 Task: Add Acure Radically Rejuvenating Whipped Night Cream to the cart.
Action: Mouse moved to (274, 119)
Screenshot: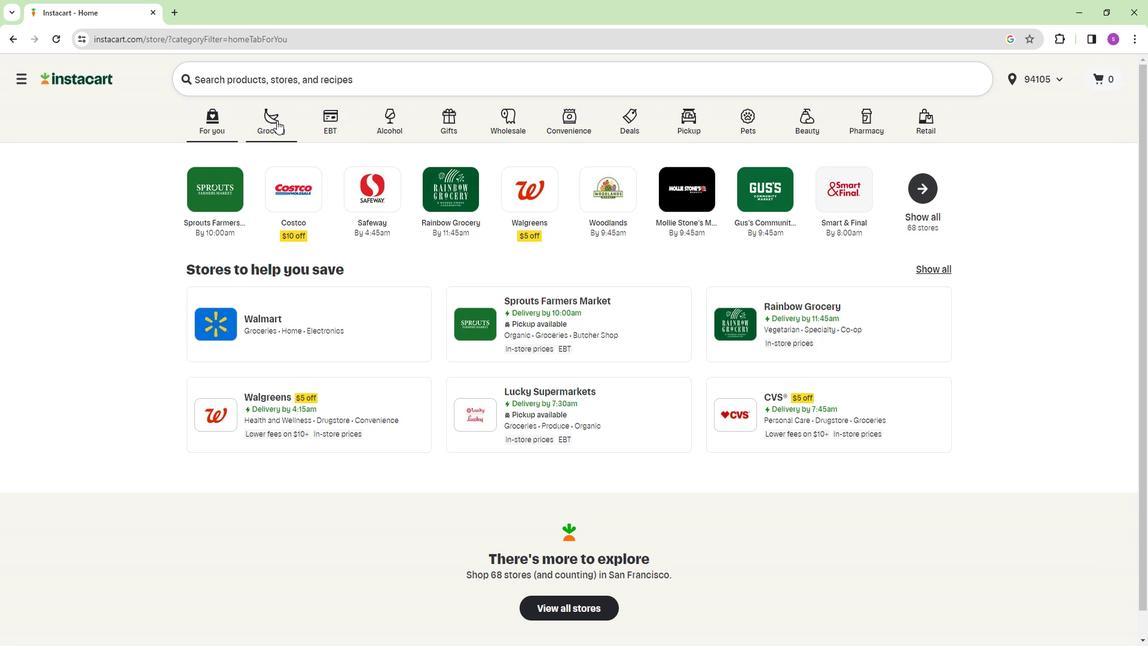 
Action: Mouse pressed left at (274, 119)
Screenshot: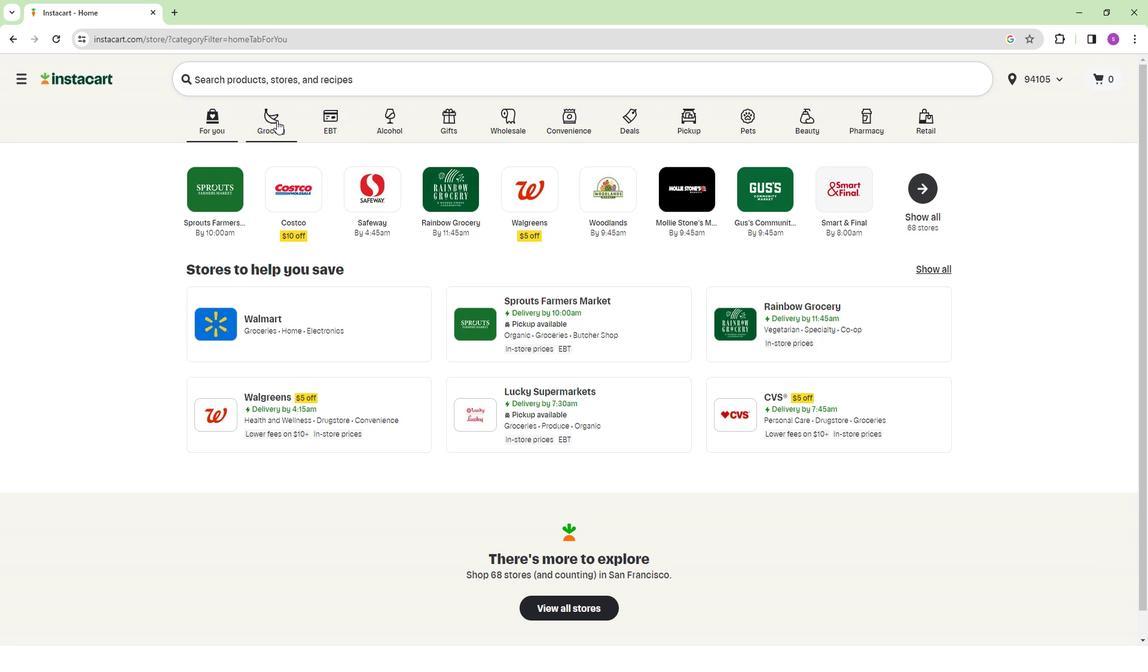 
Action: Mouse moved to (740, 189)
Screenshot: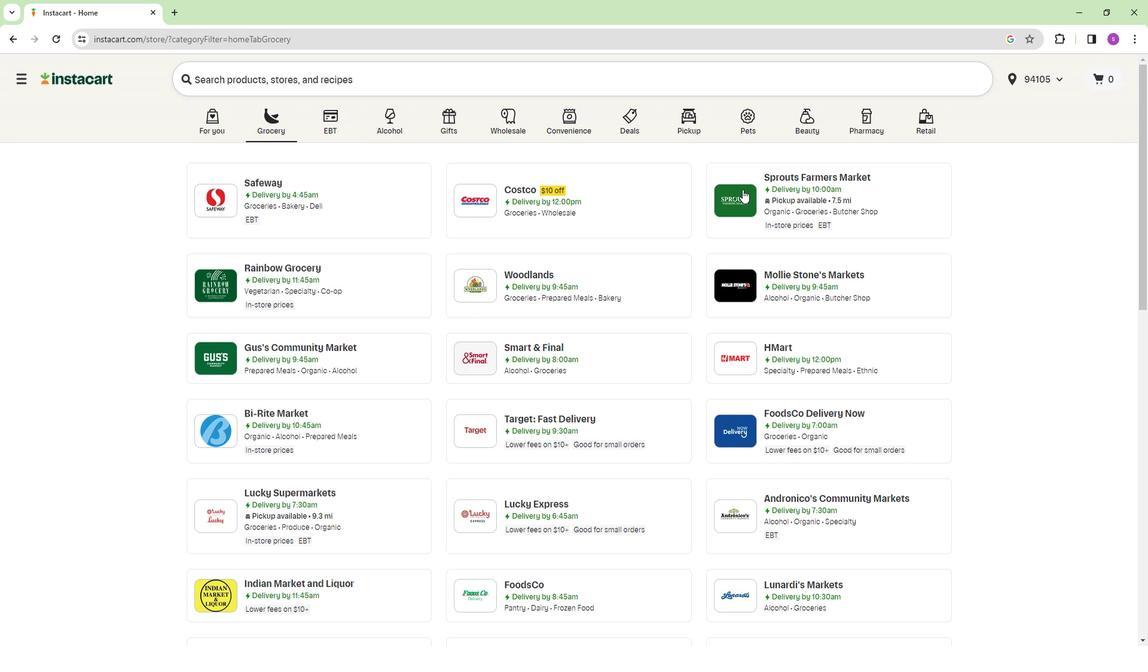 
Action: Mouse pressed left at (740, 189)
Screenshot: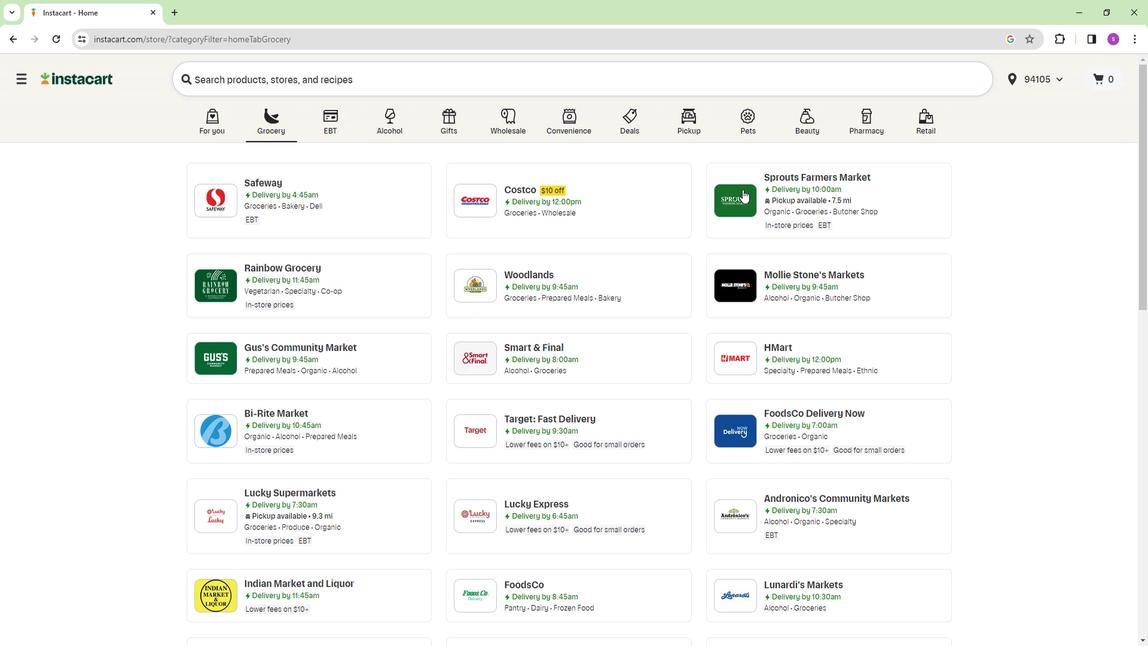 
Action: Mouse moved to (105, 348)
Screenshot: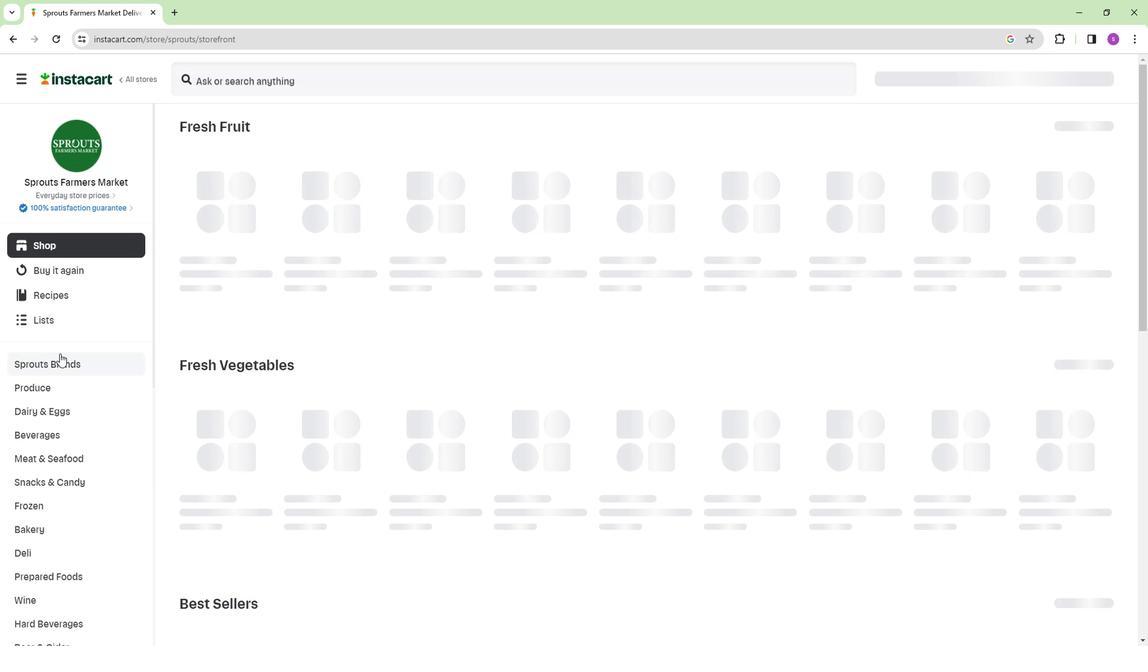 
Action: Mouse scrolled (105, 348) with delta (0, 0)
Screenshot: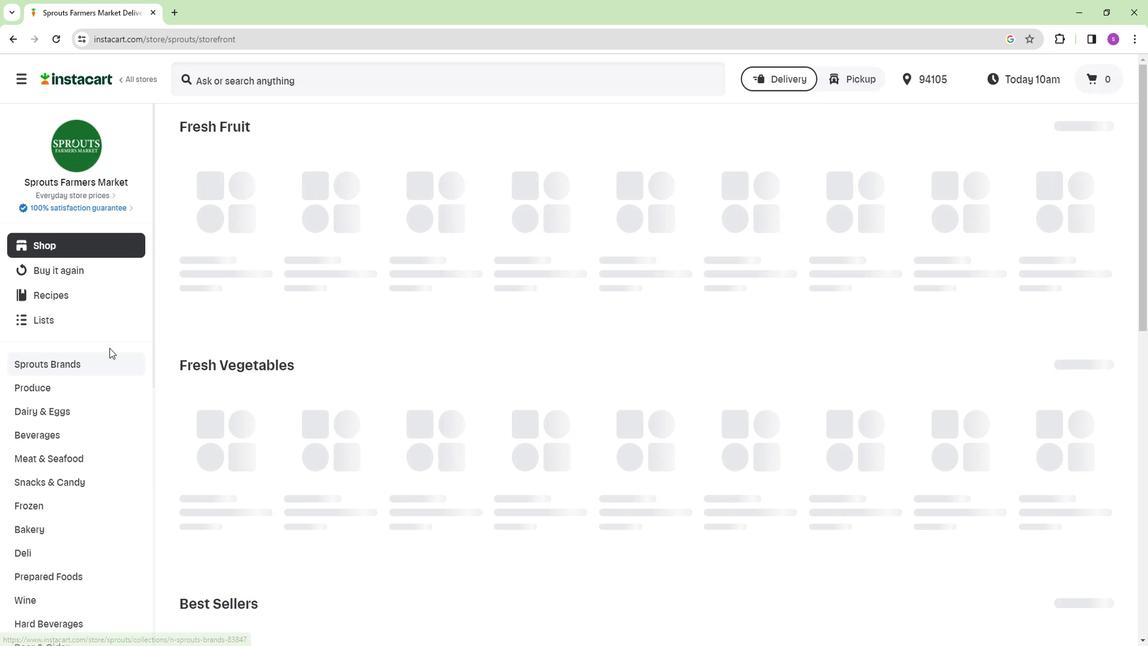 
Action: Mouse scrolled (105, 348) with delta (0, 0)
Screenshot: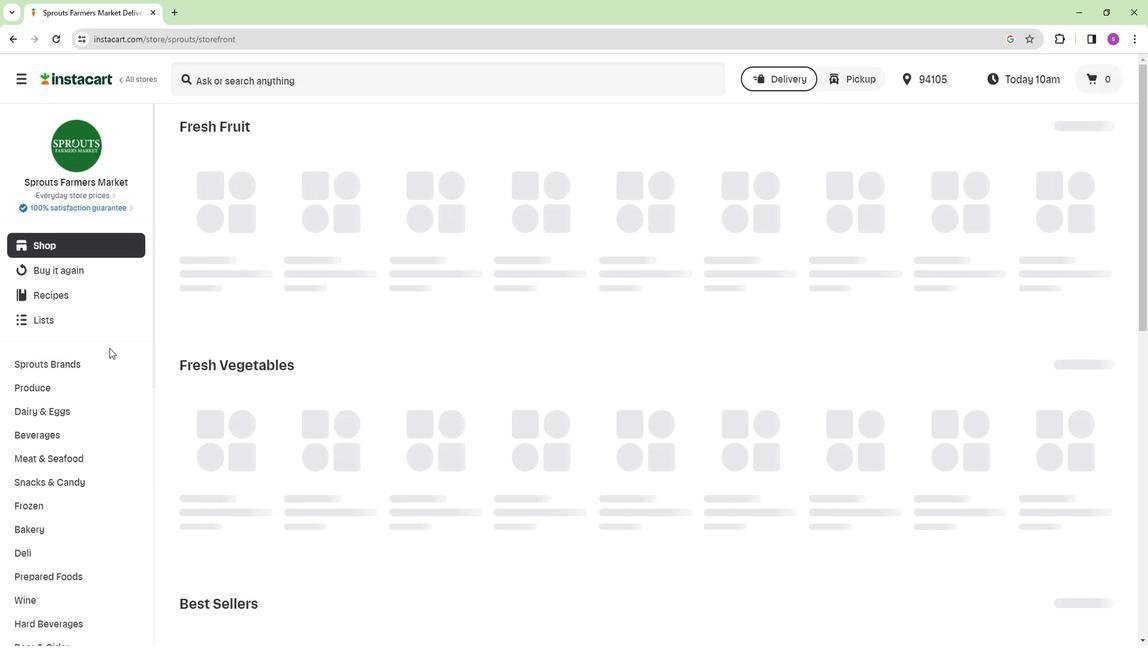 
Action: Mouse scrolled (105, 348) with delta (0, 0)
Screenshot: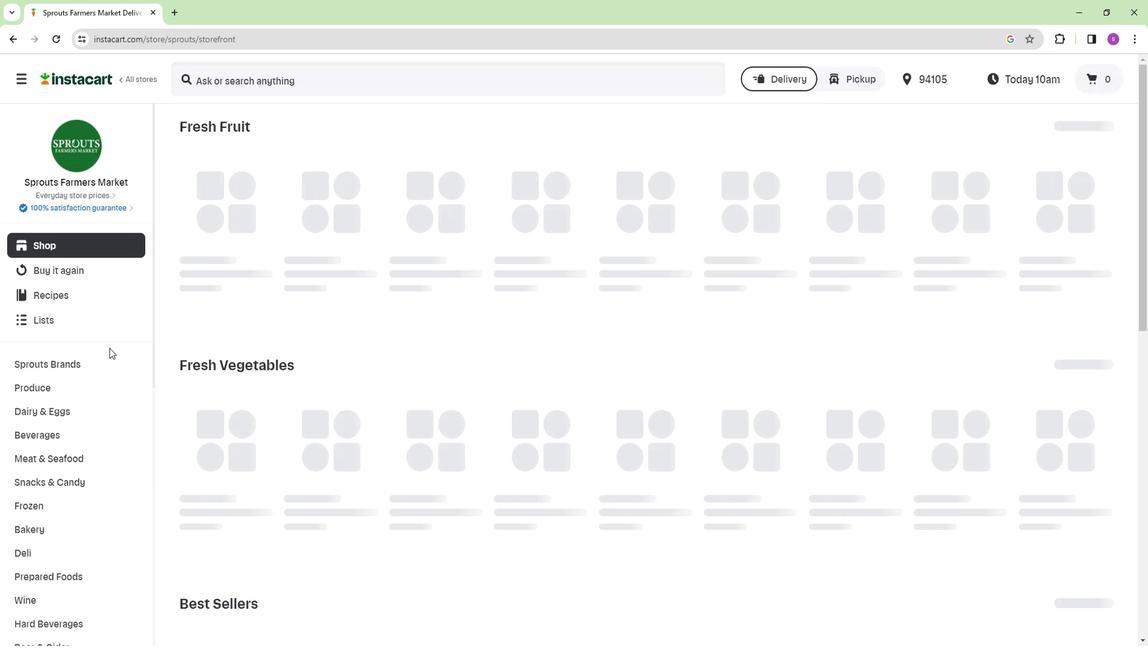 
Action: Mouse moved to (105, 345)
Screenshot: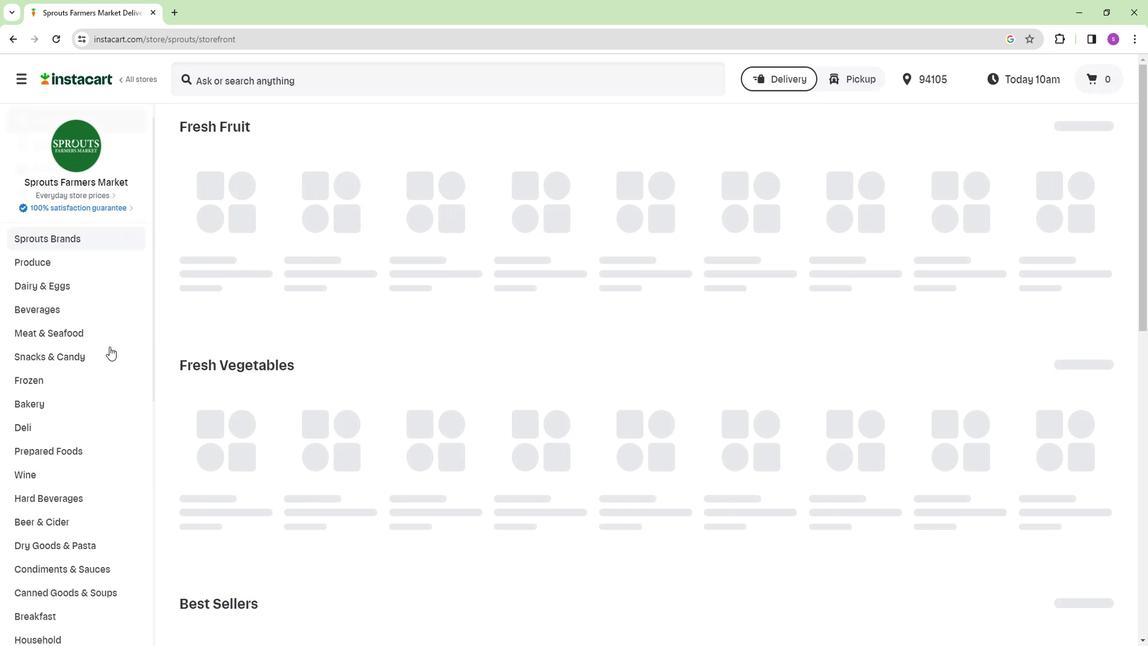 
Action: Mouse scrolled (105, 345) with delta (0, 0)
Screenshot: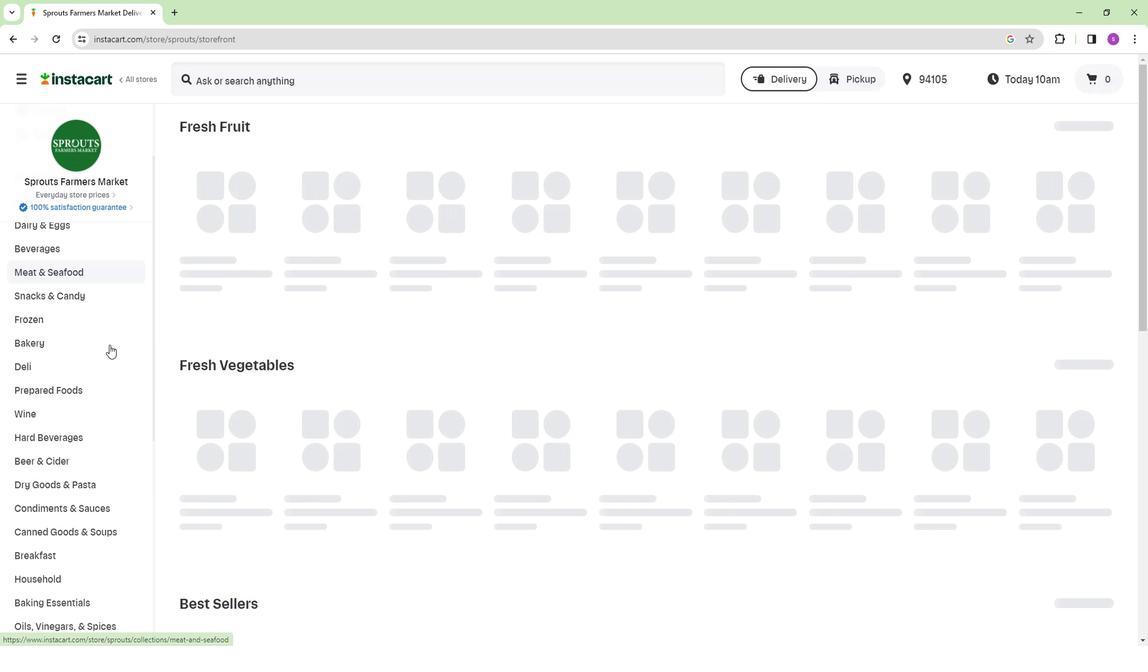 
Action: Mouse scrolled (105, 345) with delta (0, 0)
Screenshot: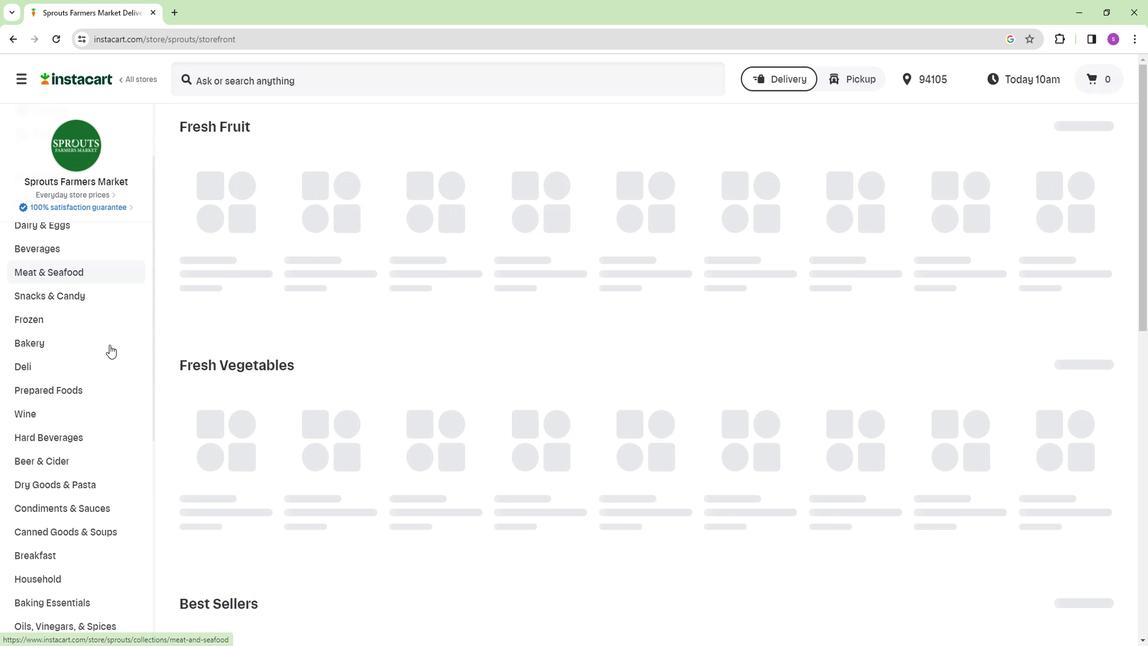 
Action: Mouse scrolled (105, 345) with delta (0, 0)
Screenshot: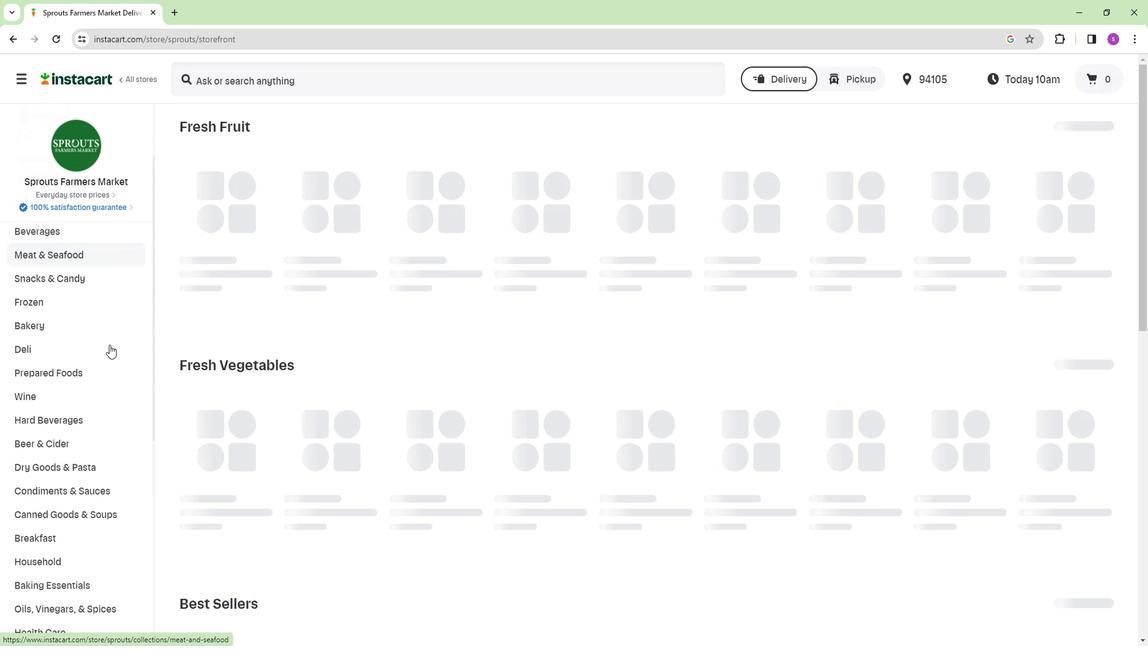 
Action: Mouse scrolled (105, 345) with delta (0, 0)
Screenshot: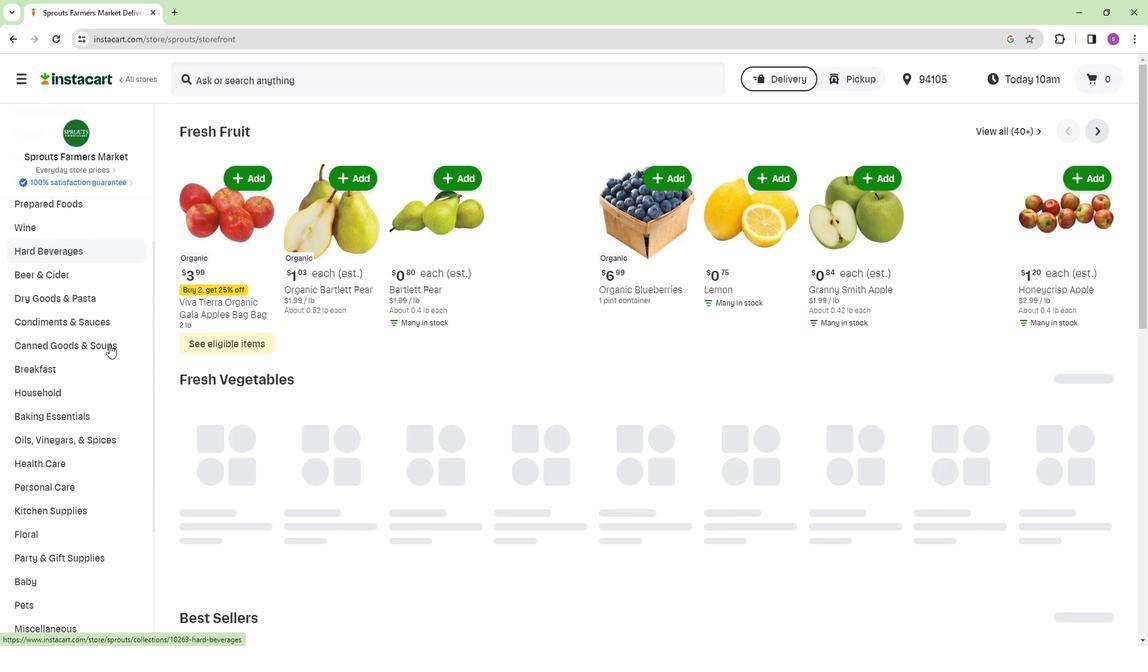 
Action: Mouse moved to (62, 424)
Screenshot: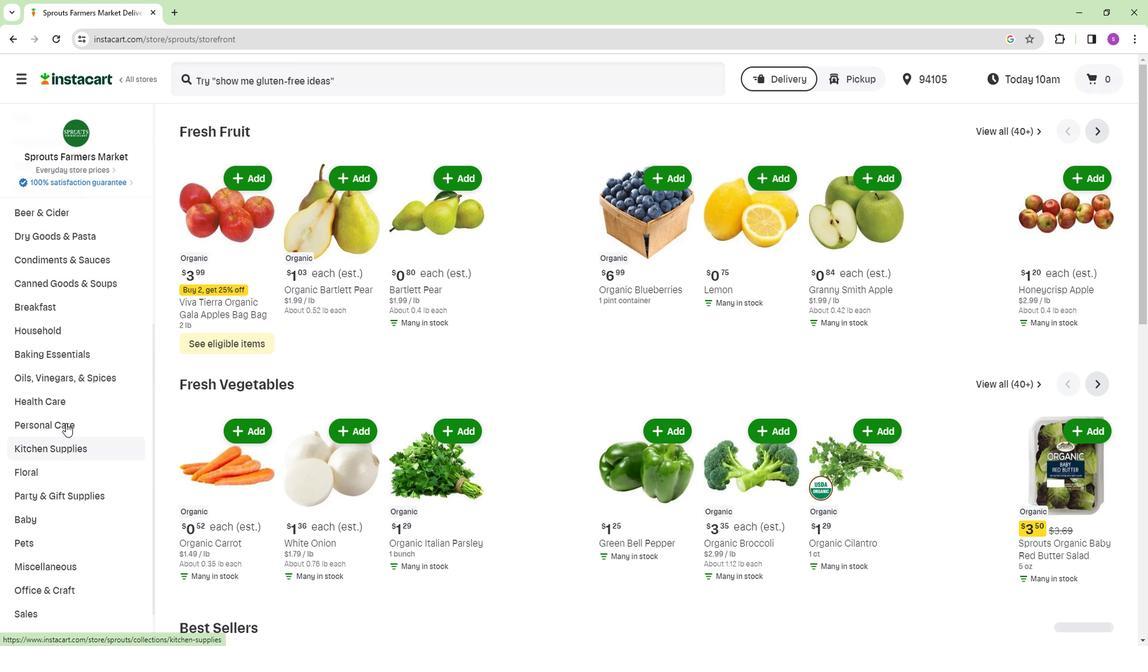 
Action: Mouse pressed left at (62, 424)
Screenshot: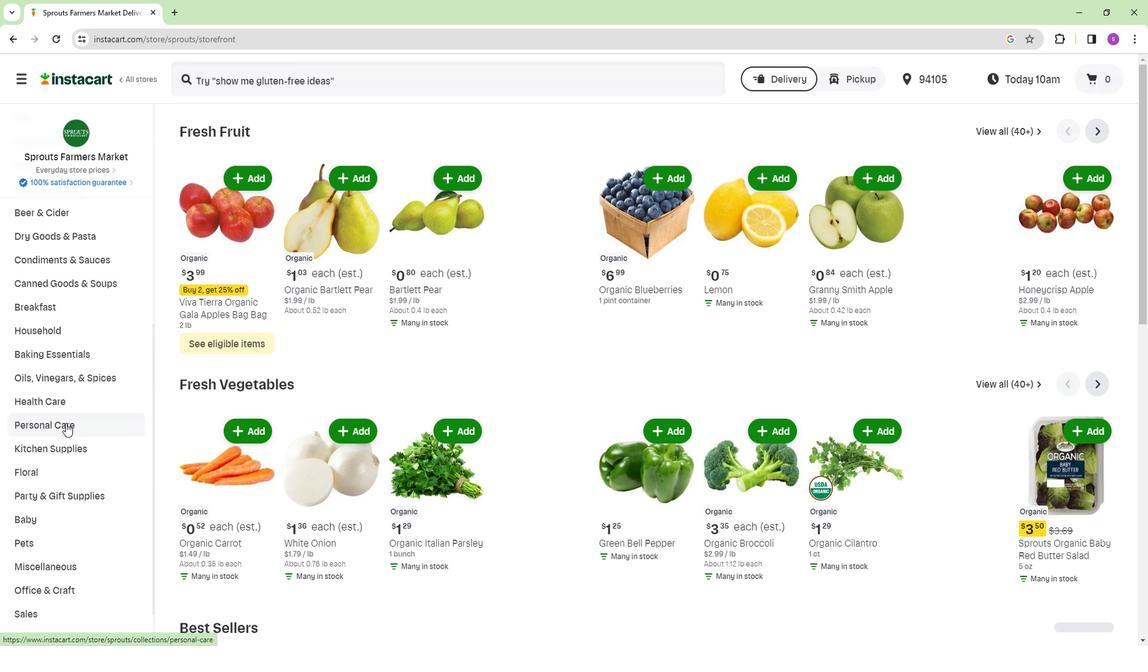 
Action: Mouse moved to (632, 153)
Screenshot: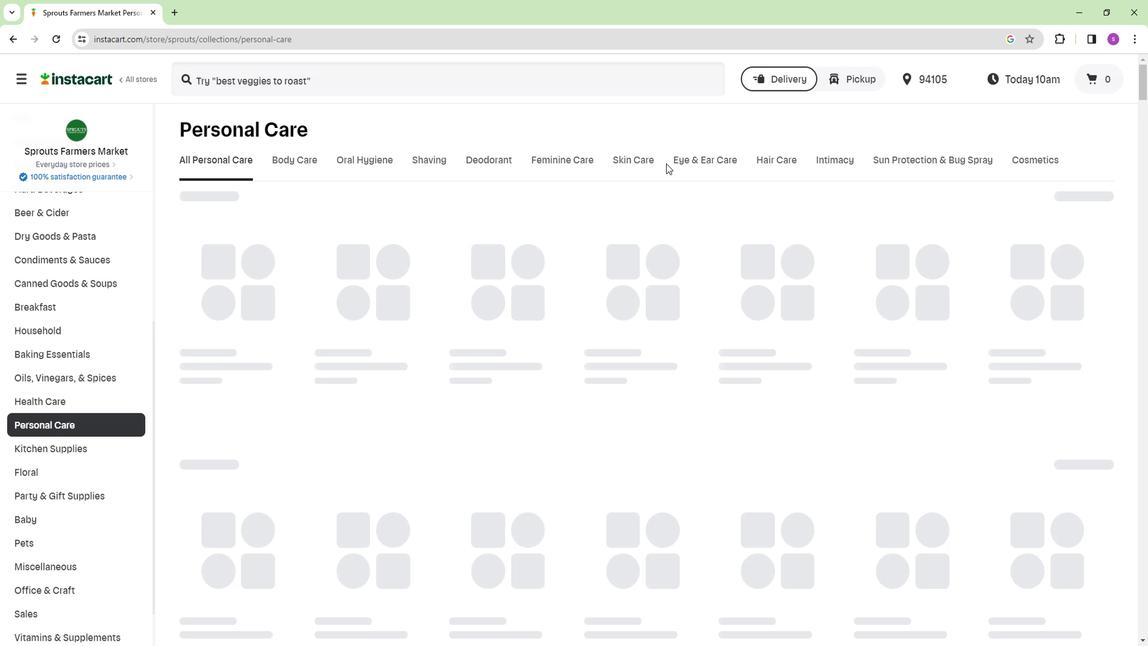 
Action: Mouse pressed left at (632, 153)
Screenshot: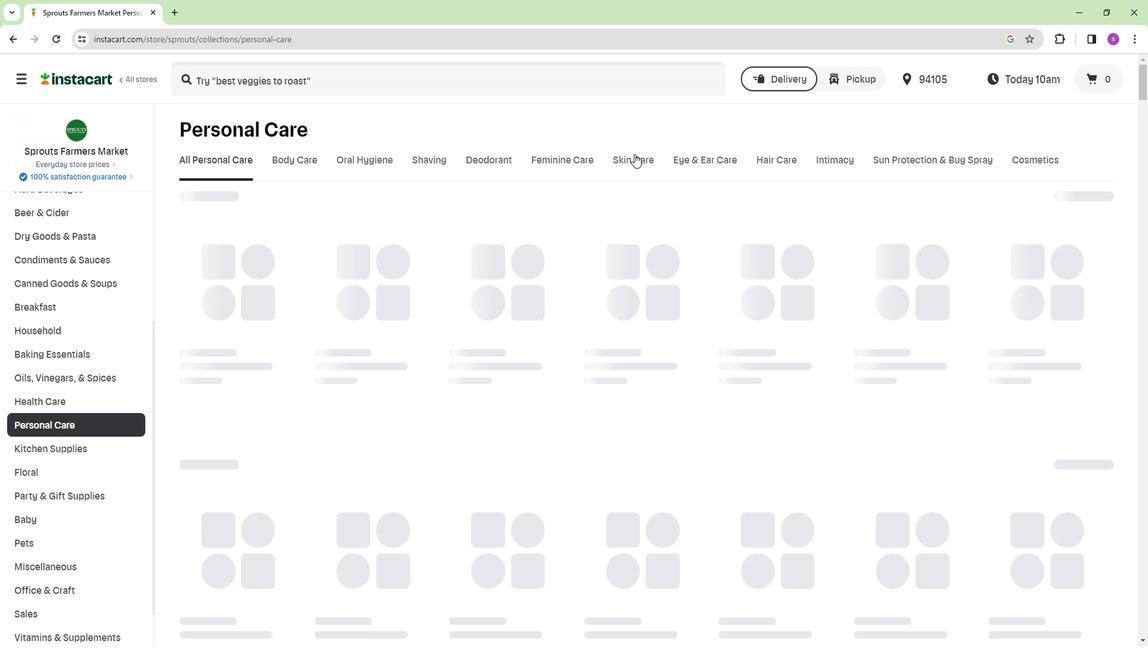 
Action: Mouse moved to (563, 215)
Screenshot: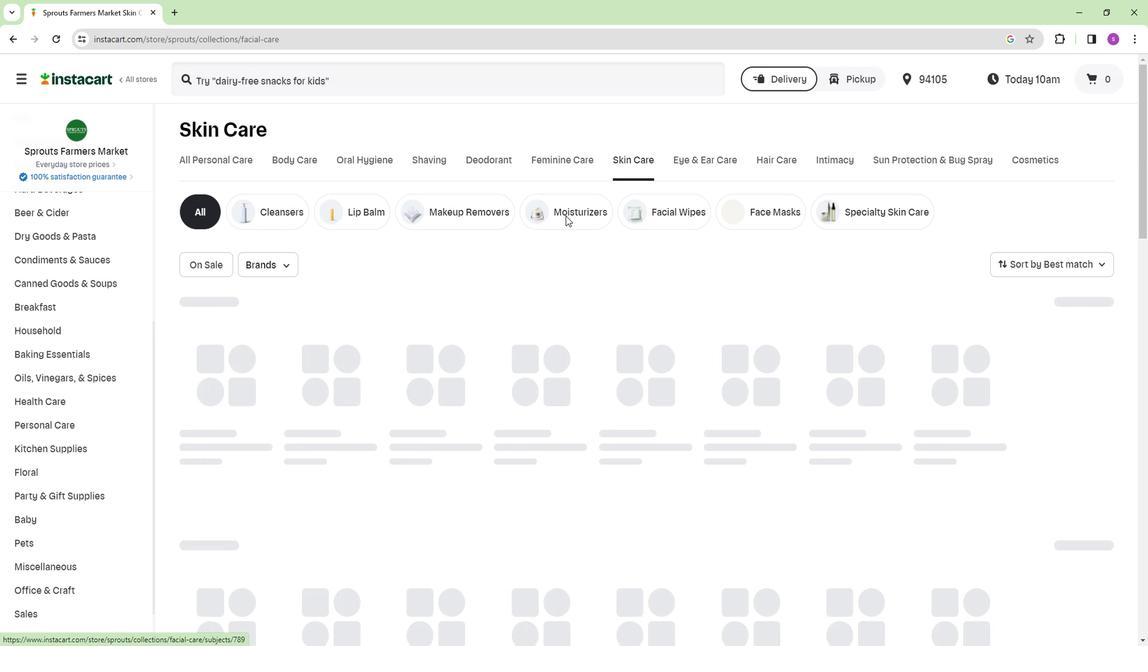 
Action: Mouse pressed left at (563, 215)
Screenshot: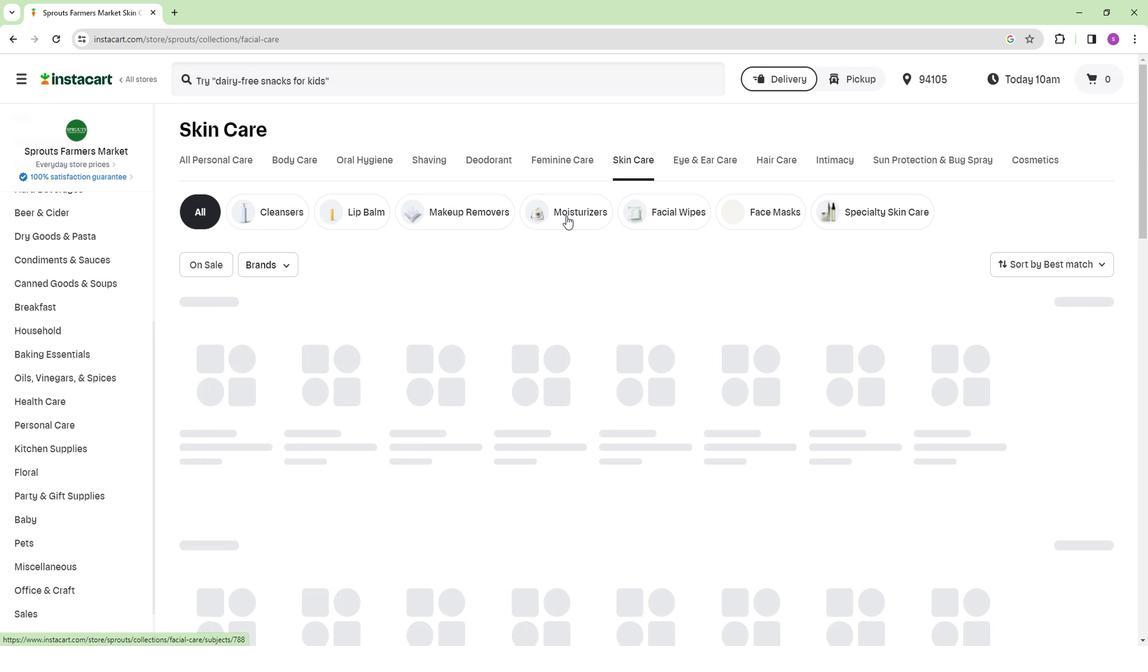 
Action: Mouse moved to (304, 81)
Screenshot: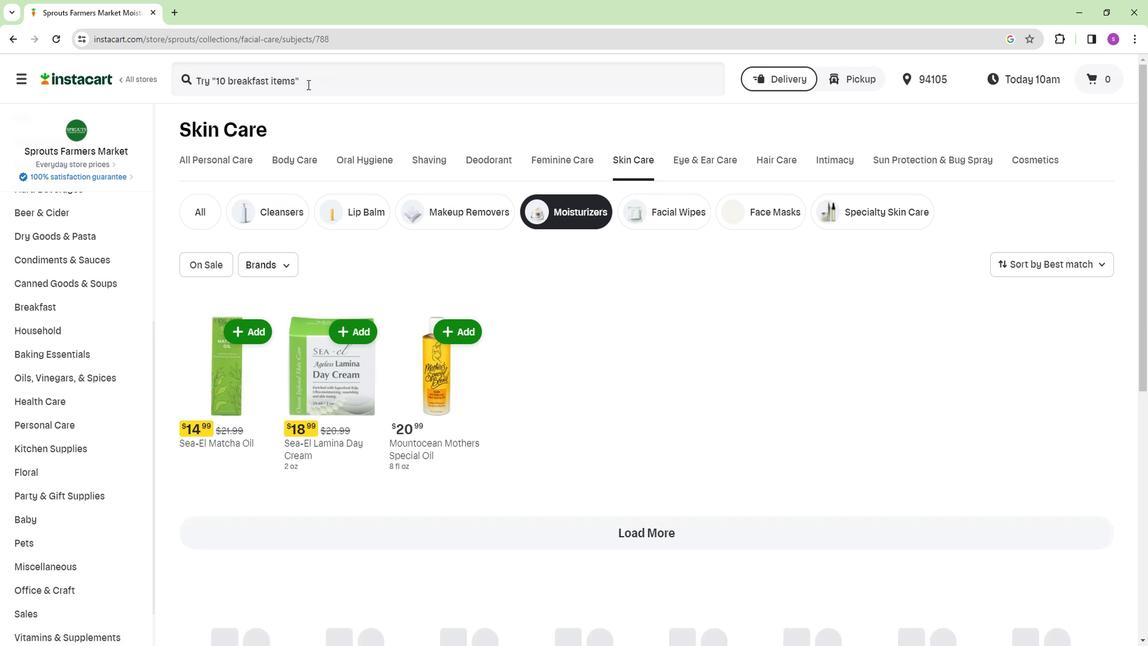 
Action: Mouse pressed left at (304, 81)
Screenshot: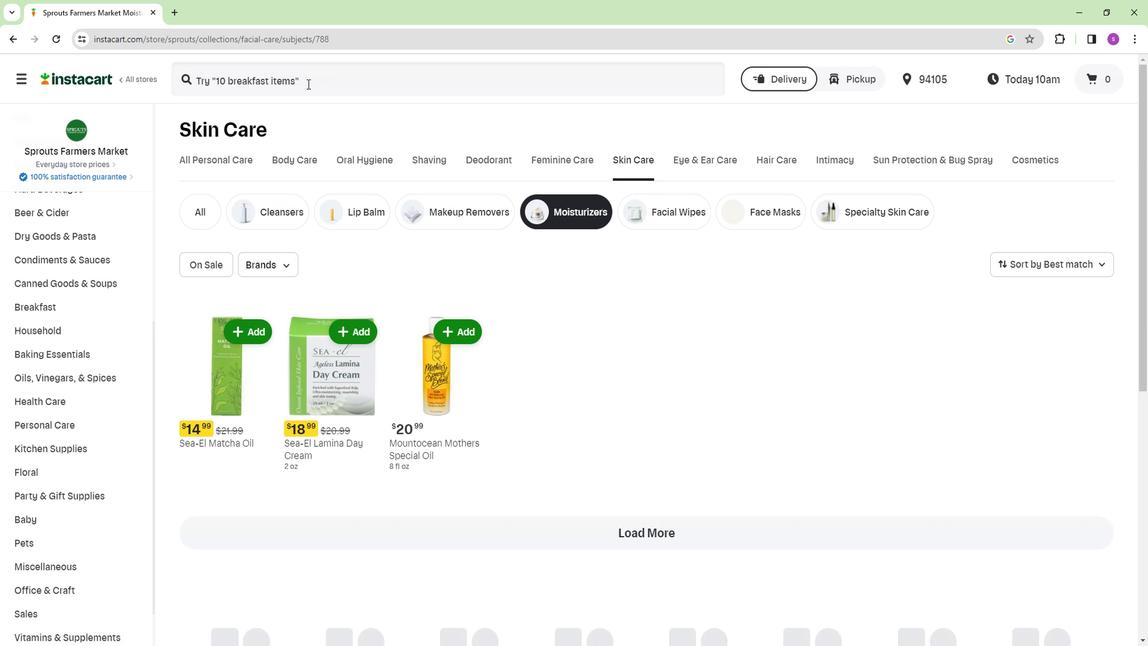 
Action: Key pressed <Key.shift>Acure<Key.space><Key.shift>Radically<Key.space><Key.shift>Rejuvenating<Key.space><Key.shift>Whipped<Key.space><Key.shift>Night<Key.space><Key.shift>Cream<Key.enter>
Screenshot: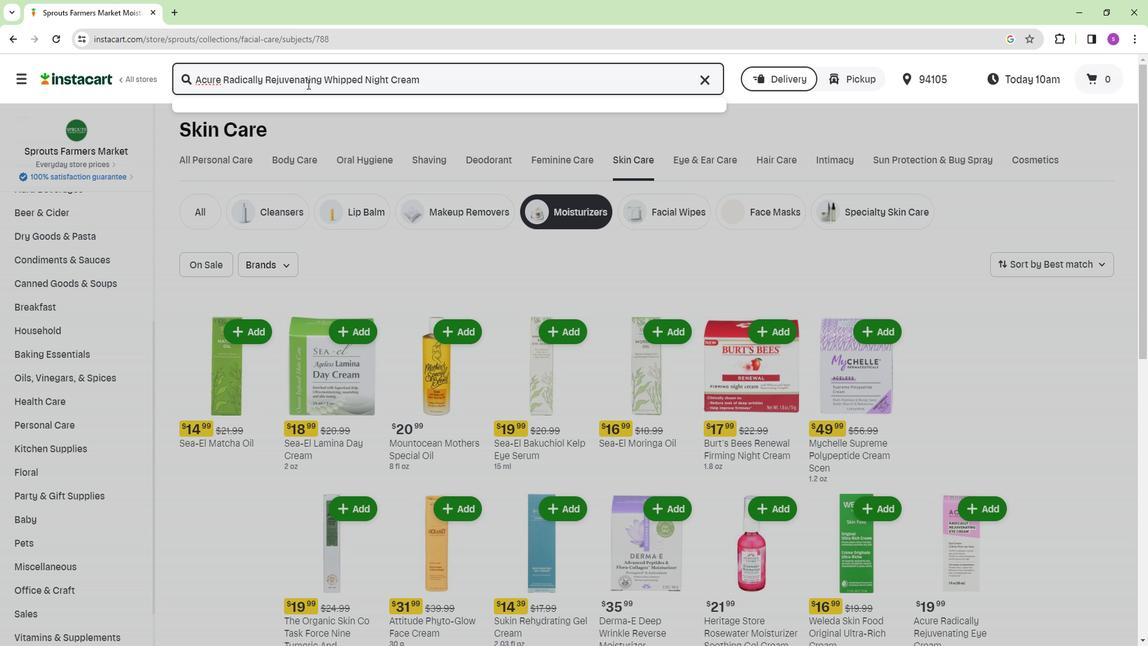 
Action: Mouse moved to (271, 258)
Screenshot: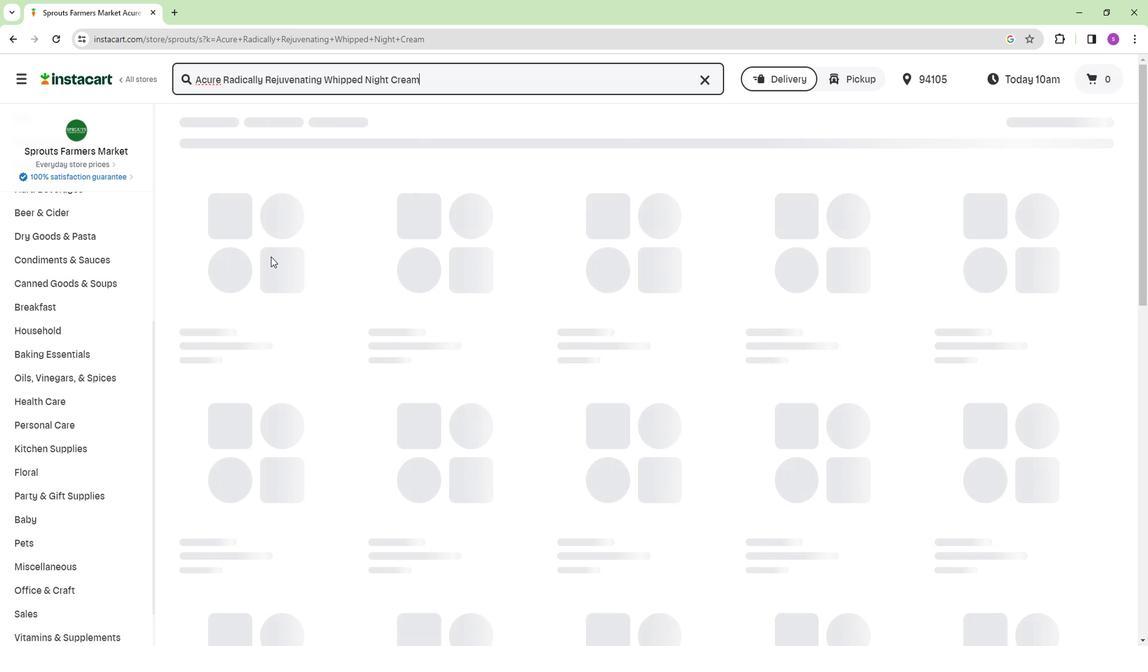 
Action: Mouse scrolled (271, 257) with delta (0, 0)
Screenshot: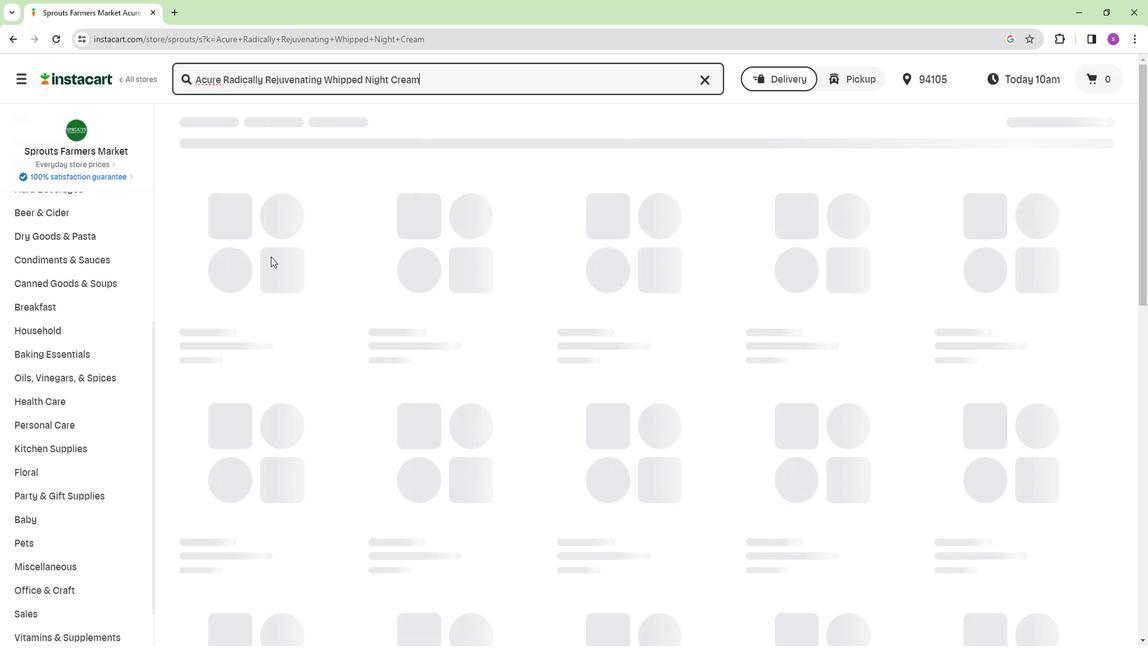 
Action: Mouse moved to (359, 294)
Screenshot: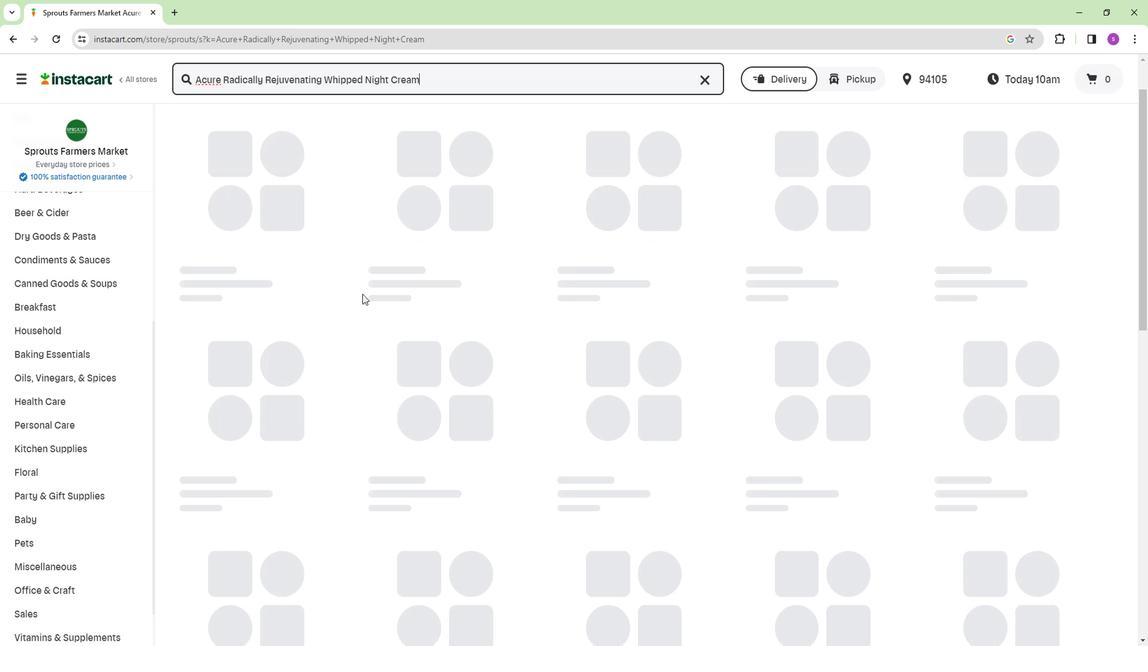 
Action: Mouse scrolled (359, 295) with delta (0, 0)
Screenshot: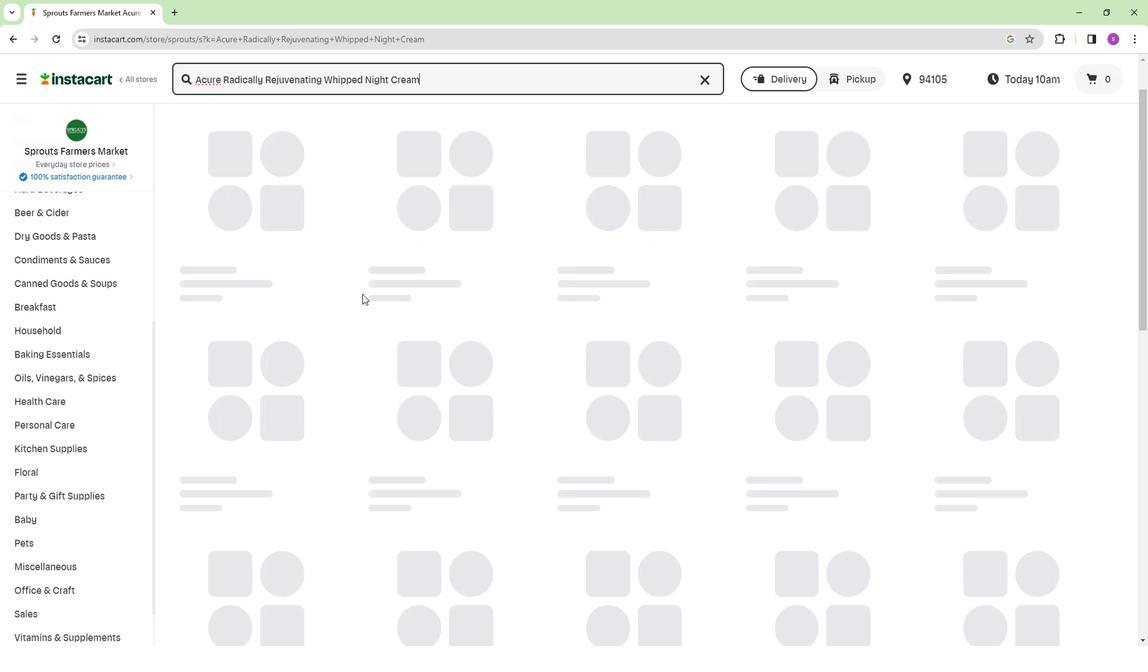 
Action: Mouse scrolled (359, 295) with delta (0, 0)
Screenshot: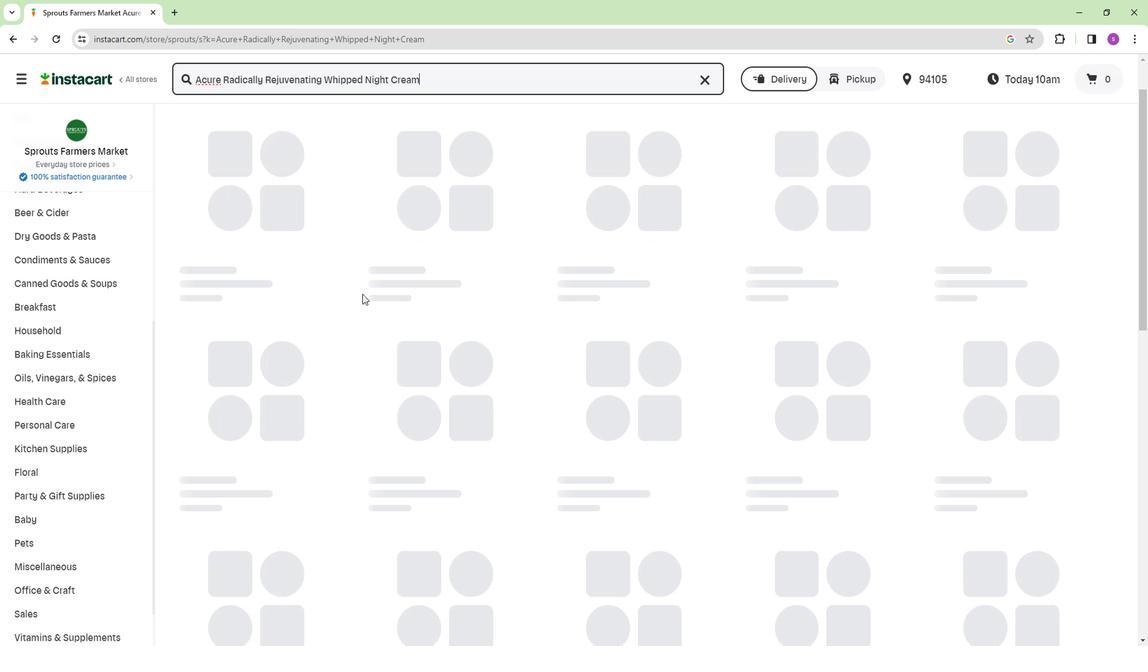 
Action: Mouse moved to (698, 213)
Screenshot: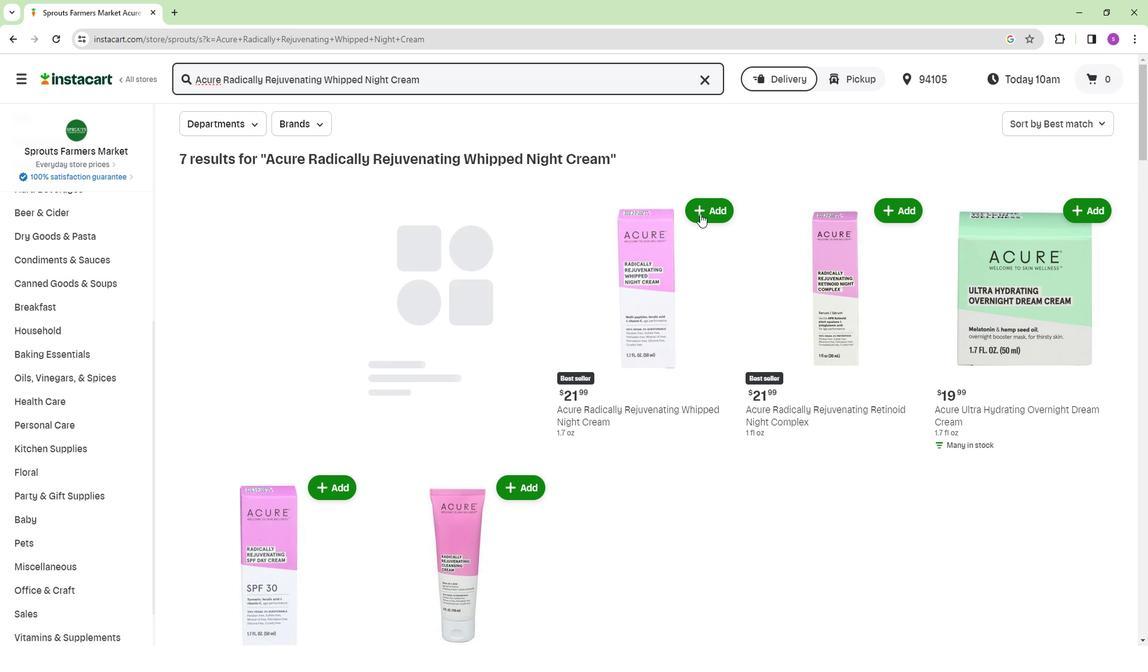 
Action: Mouse pressed left at (698, 213)
Screenshot: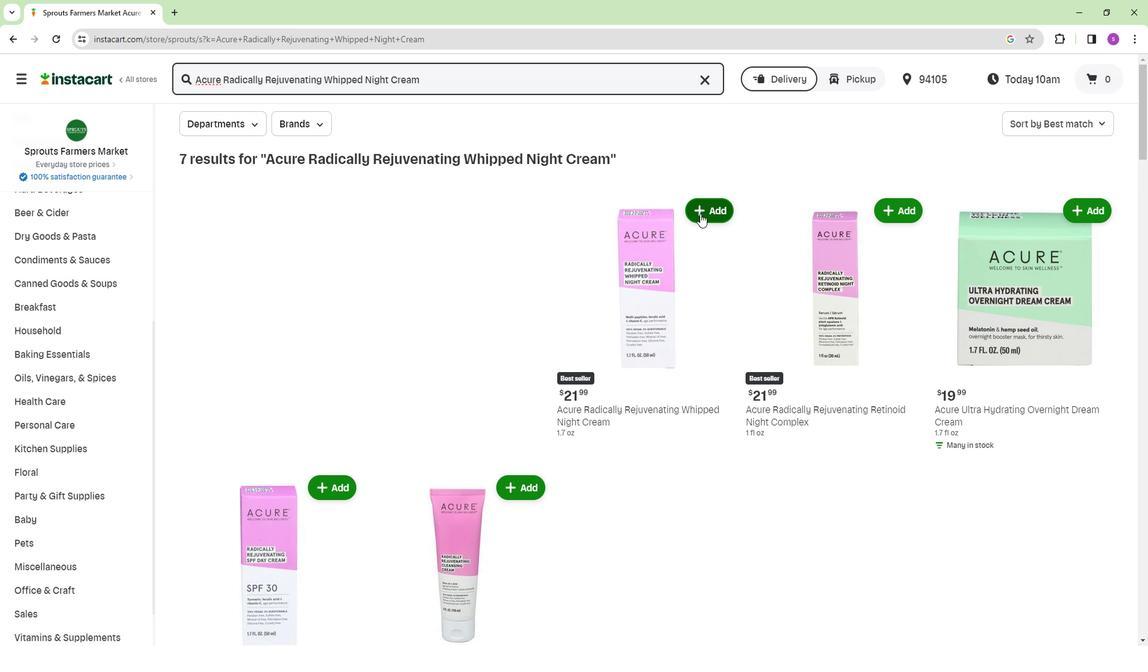 
Action: Mouse moved to (700, 262)
Screenshot: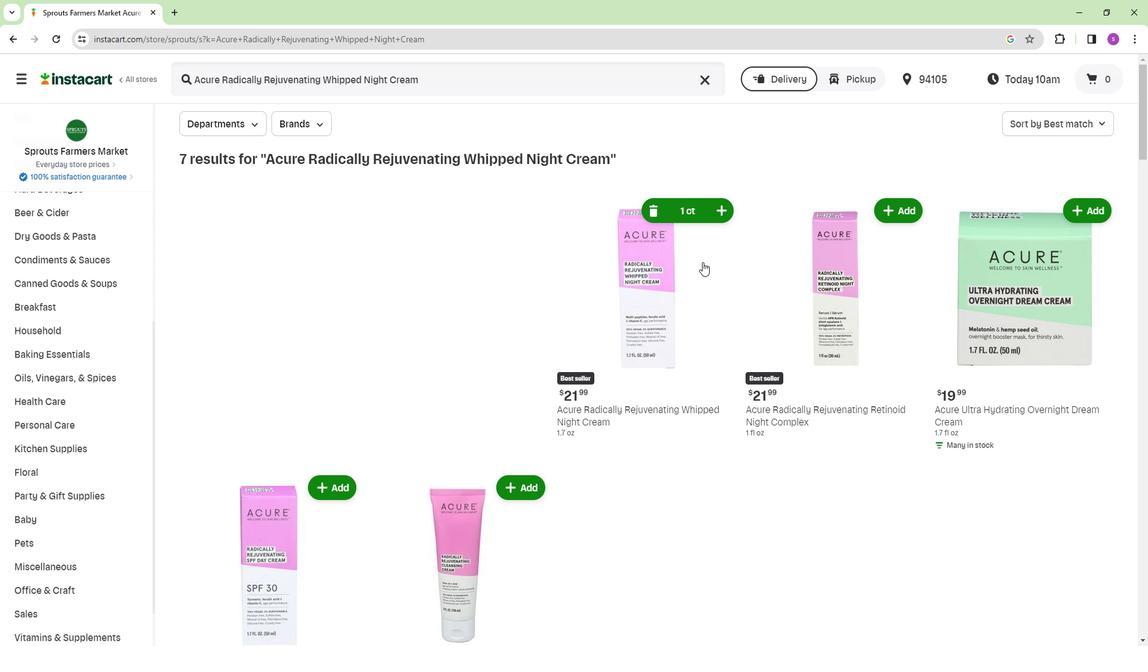 
